 Task: Set the Customer Id to 'does not match regex' under New invoice in find invoice.
Action: Mouse moved to (190, 18)
Screenshot: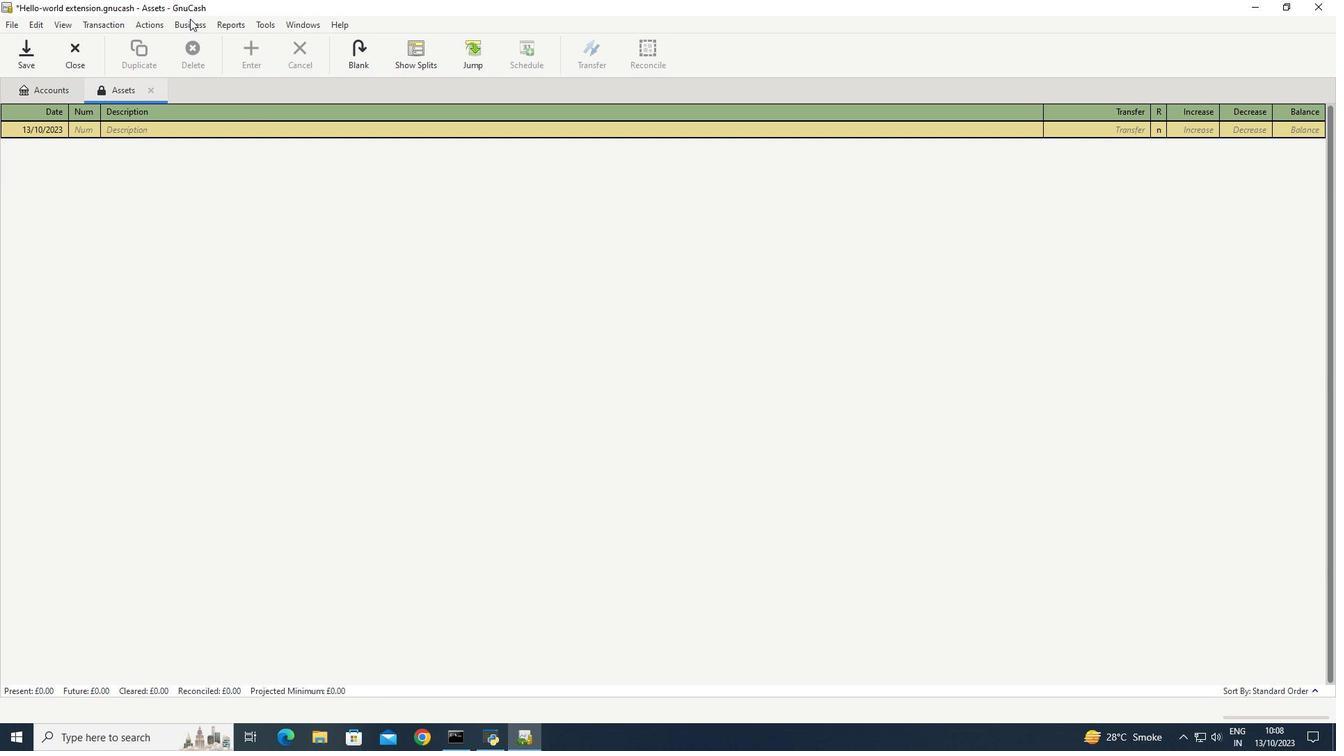 
Action: Mouse pressed left at (190, 18)
Screenshot: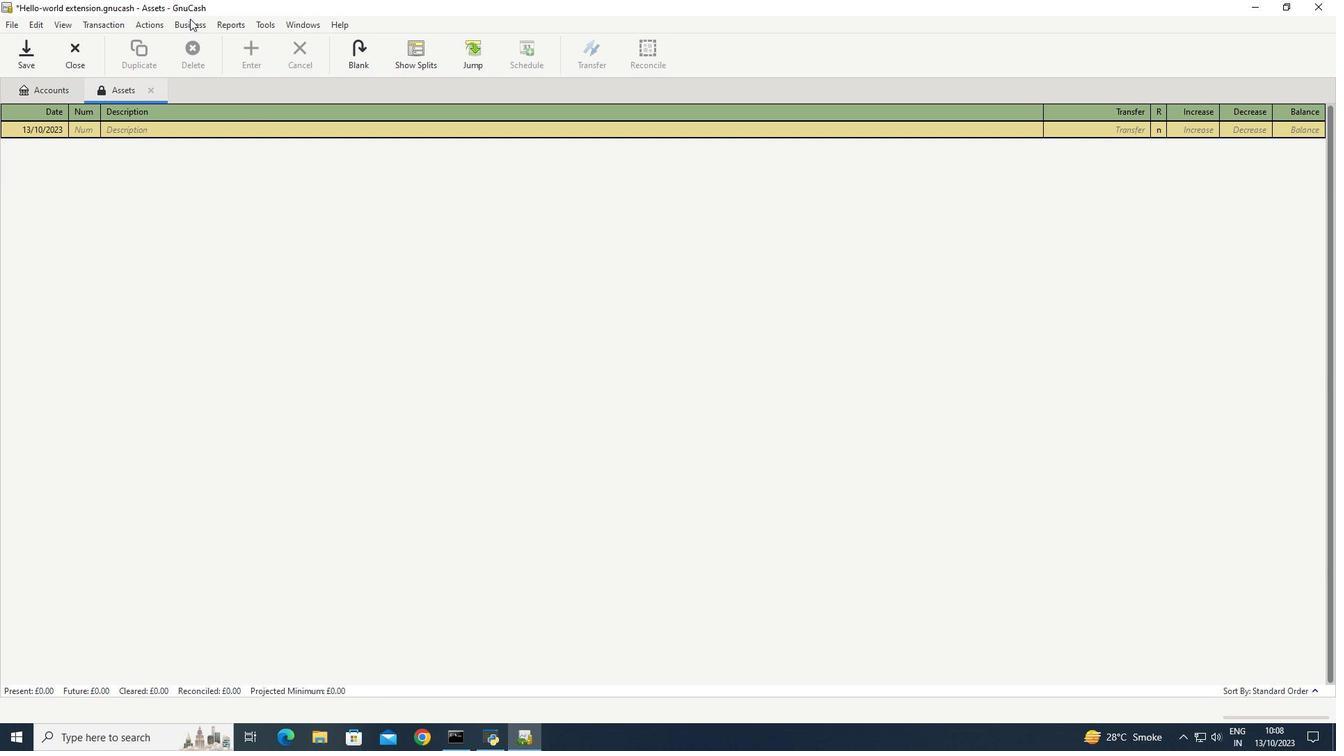 
Action: Mouse moved to (355, 108)
Screenshot: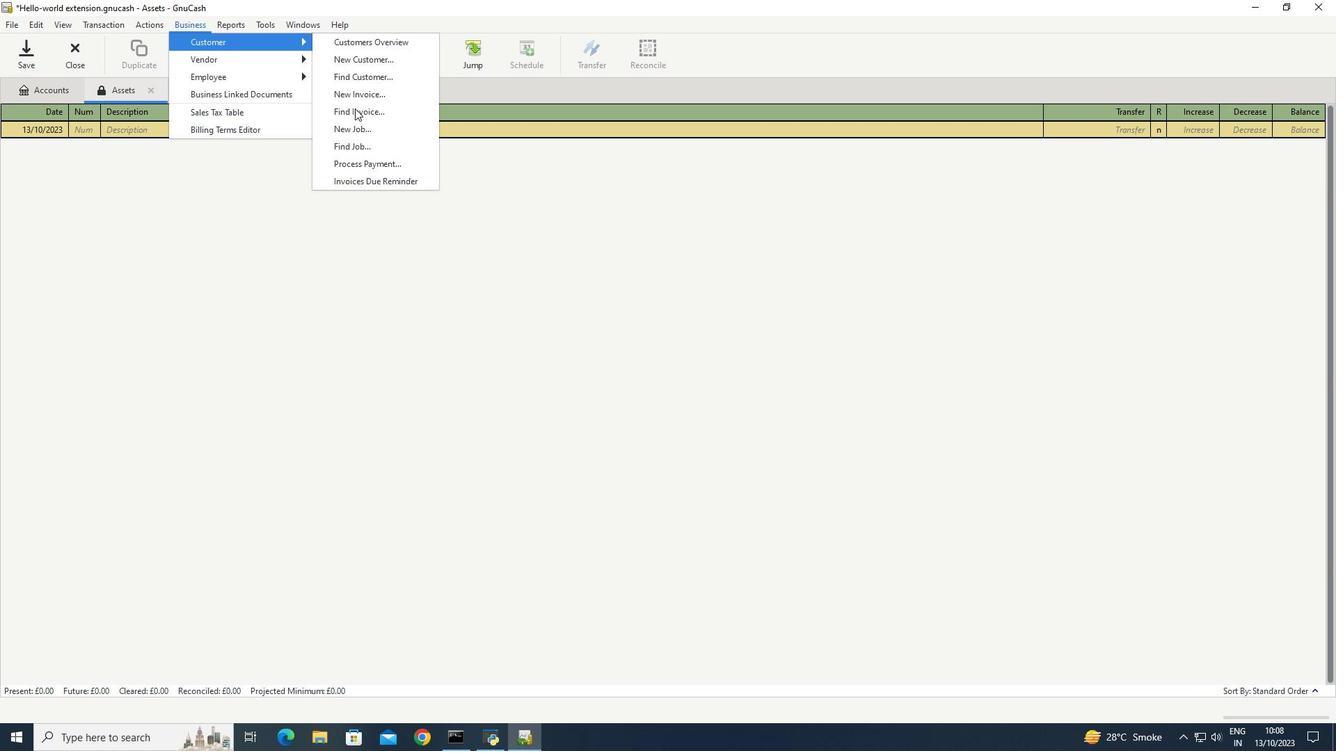 
Action: Mouse pressed left at (355, 108)
Screenshot: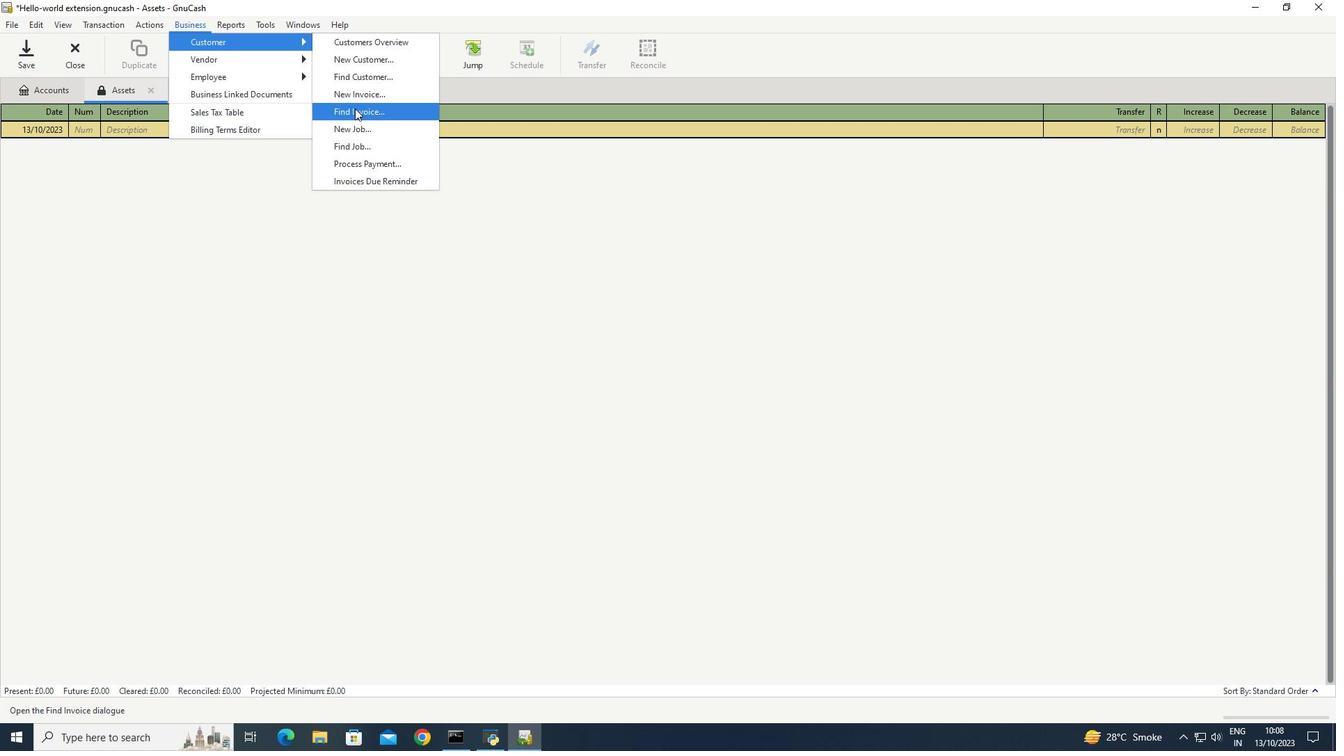 
Action: Mouse moved to (694, 471)
Screenshot: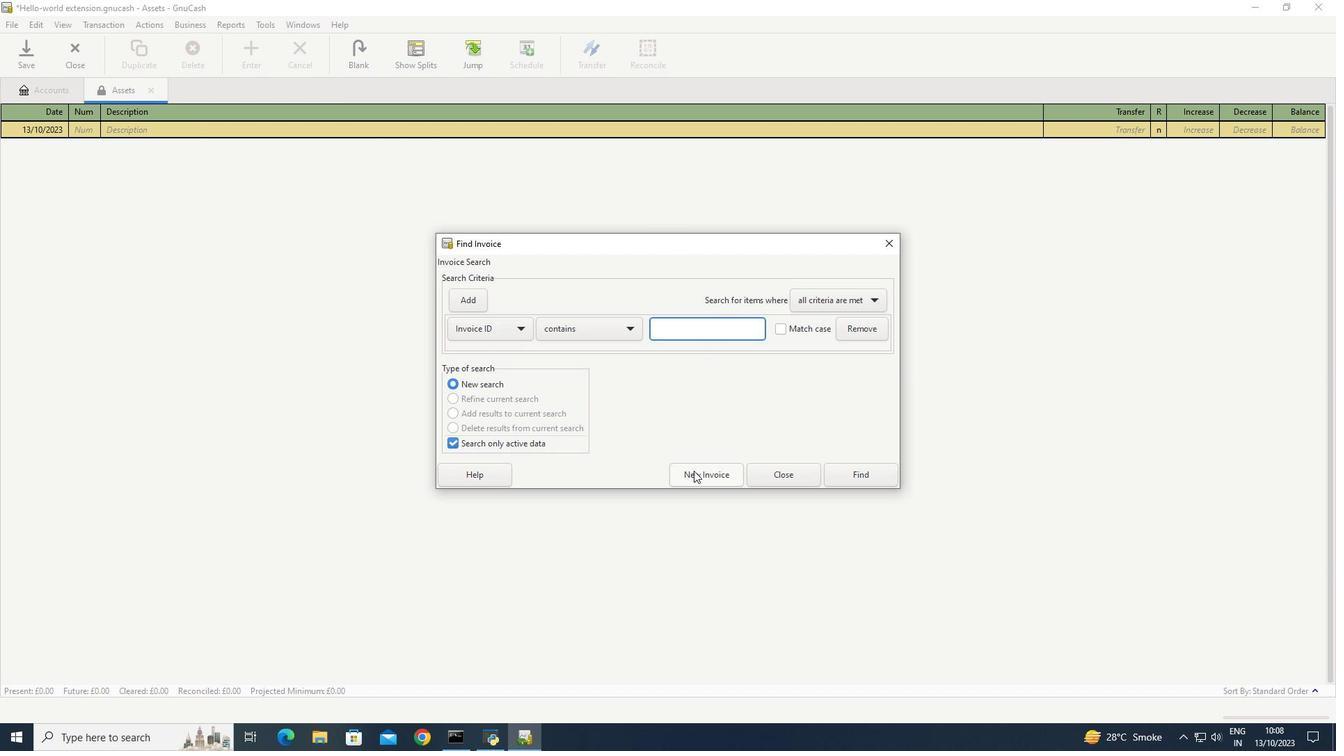 
Action: Mouse pressed left at (694, 471)
Screenshot: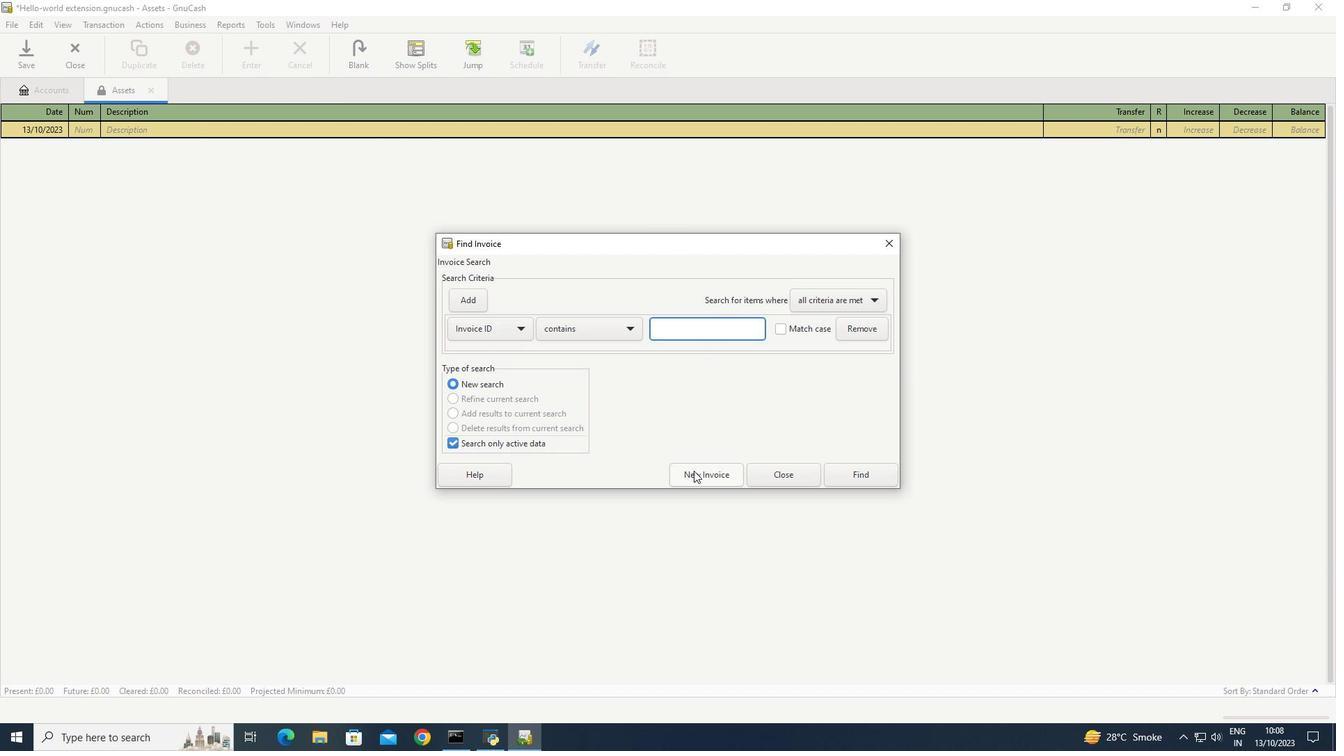 
Action: Mouse moved to (742, 369)
Screenshot: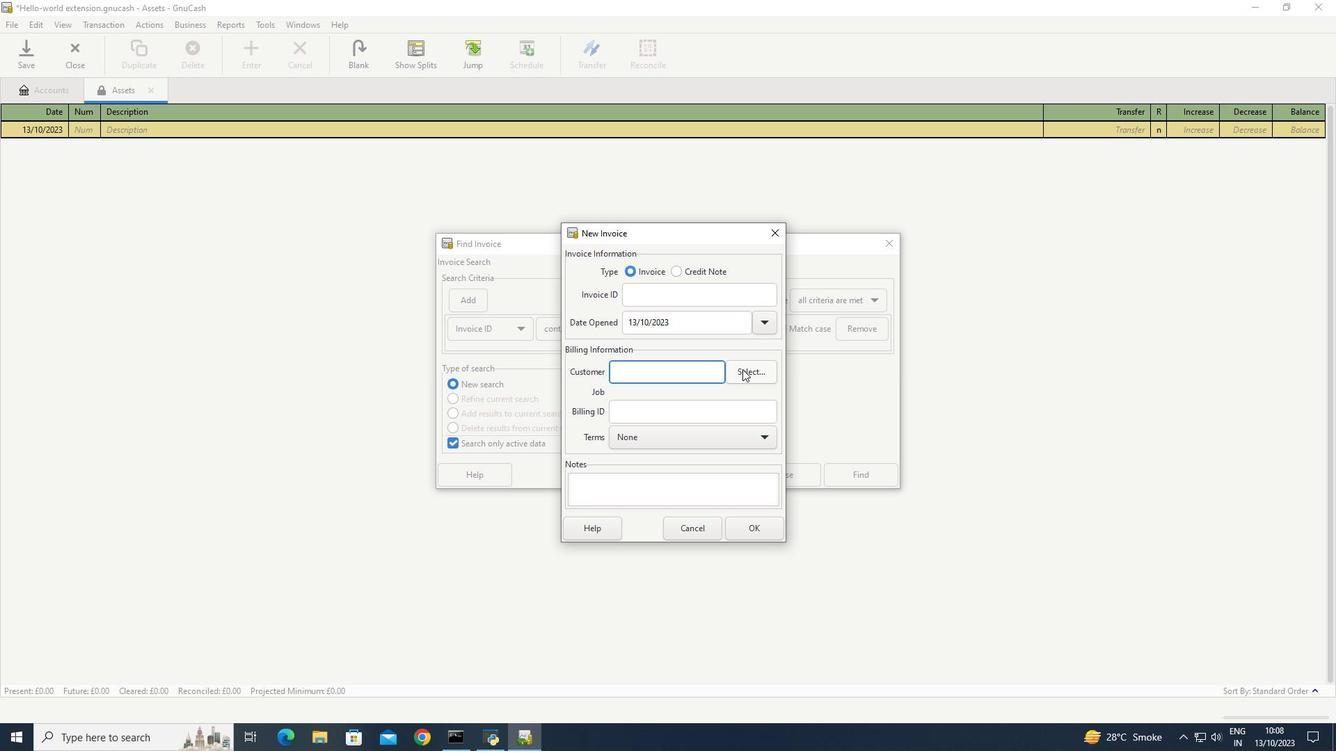 
Action: Mouse pressed left at (742, 369)
Screenshot: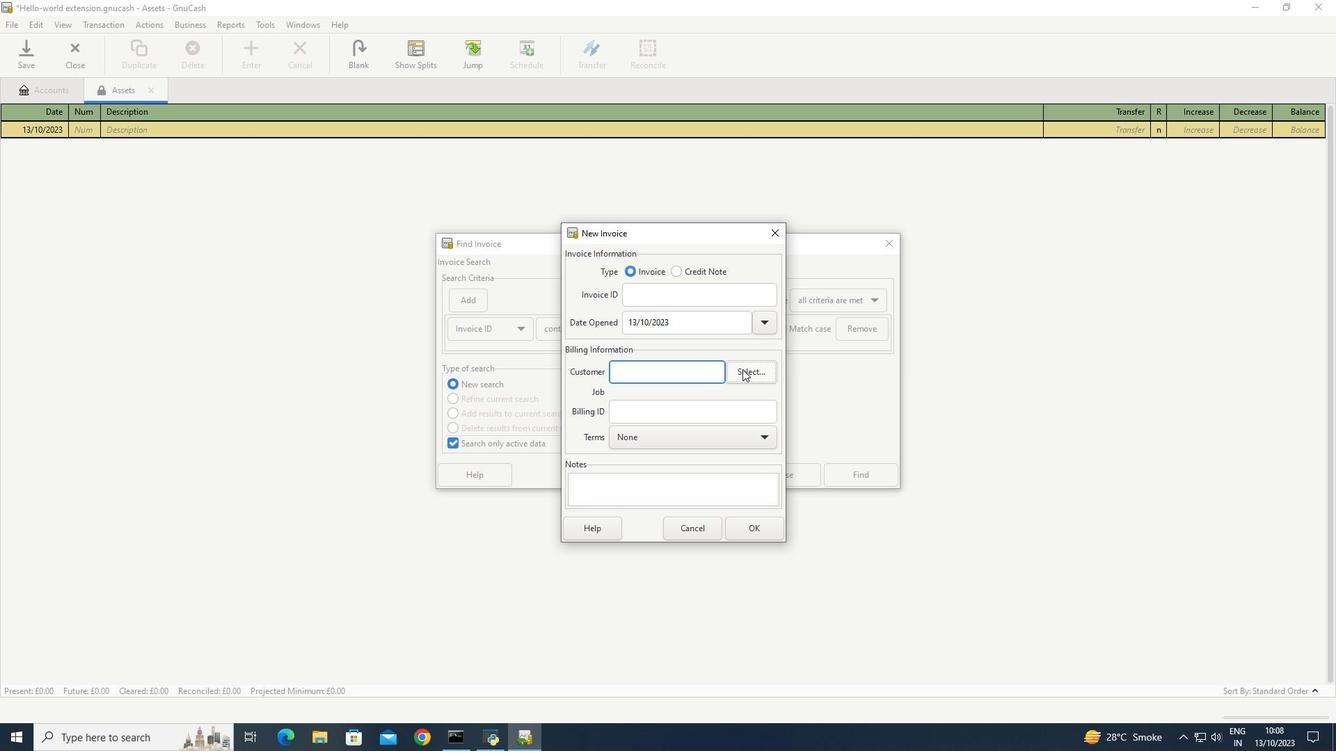 
Action: Mouse moved to (521, 328)
Screenshot: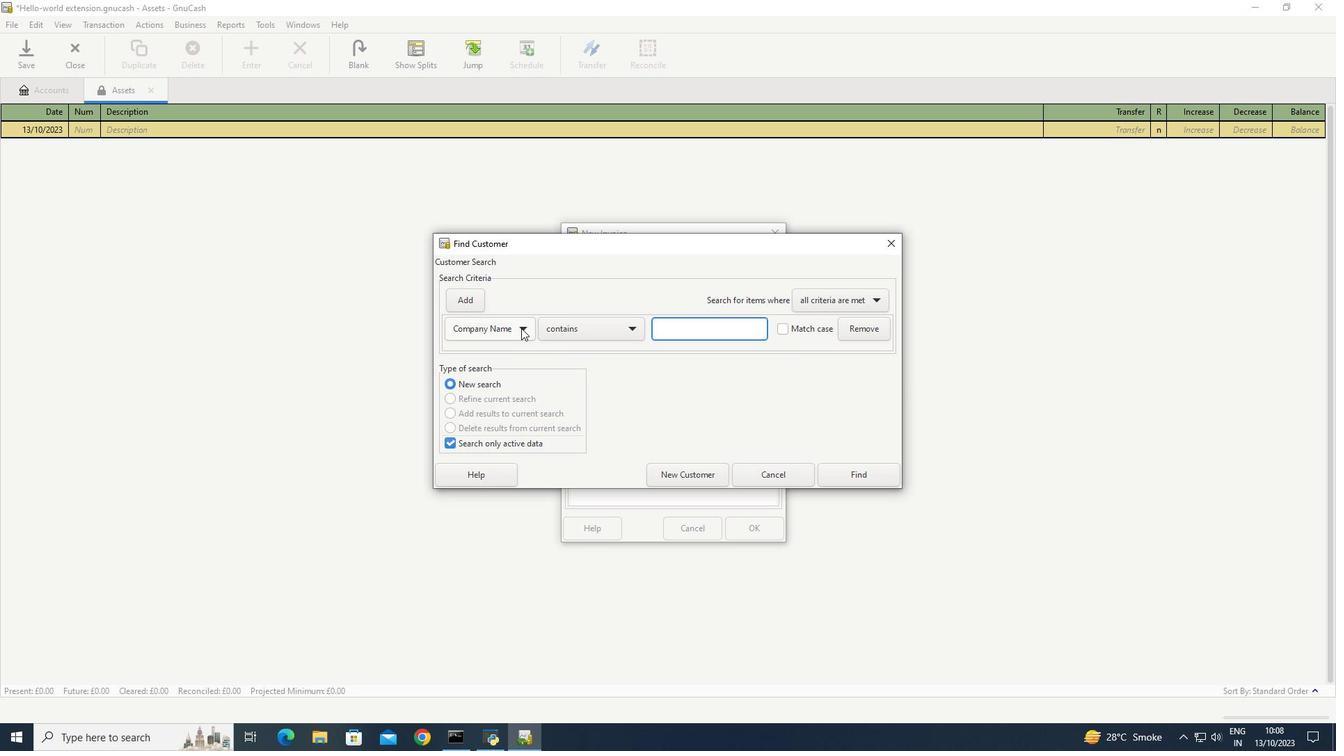 
Action: Mouse pressed left at (521, 328)
Screenshot: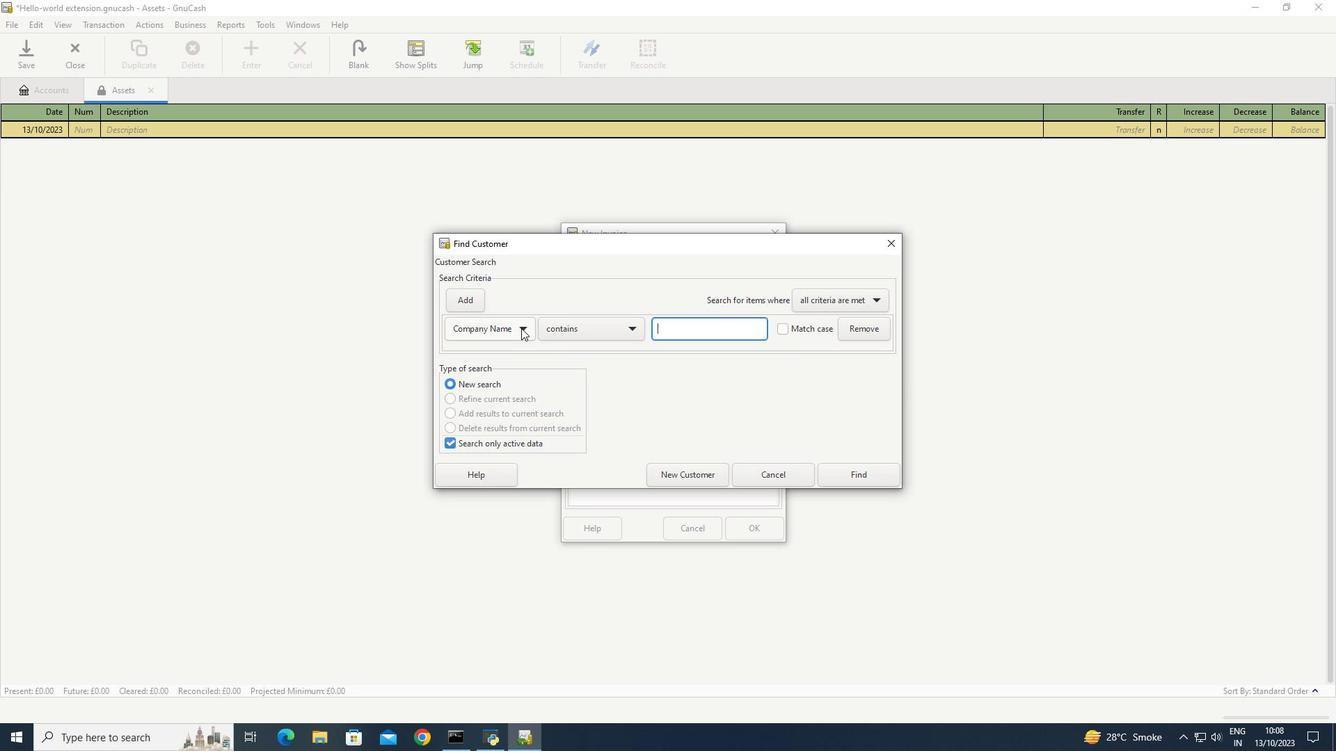 
Action: Mouse moved to (485, 351)
Screenshot: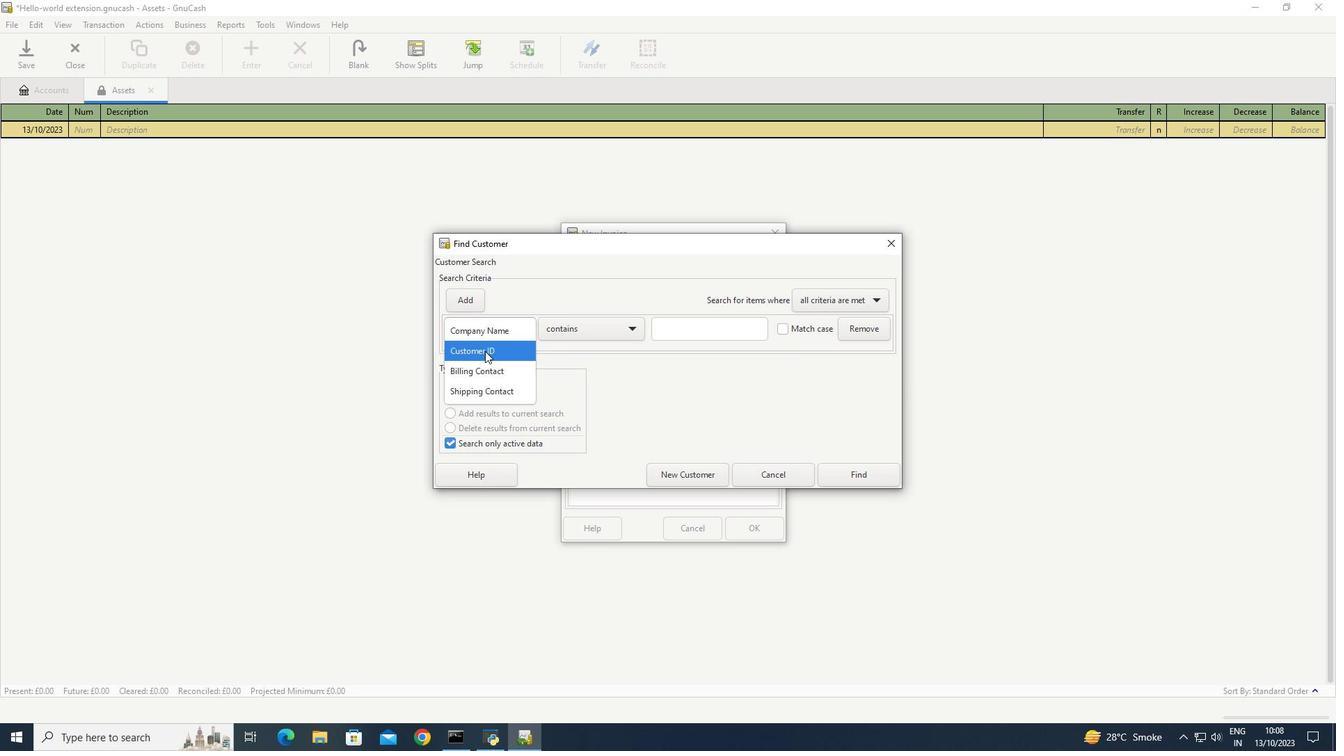 
Action: Mouse pressed left at (485, 351)
Screenshot: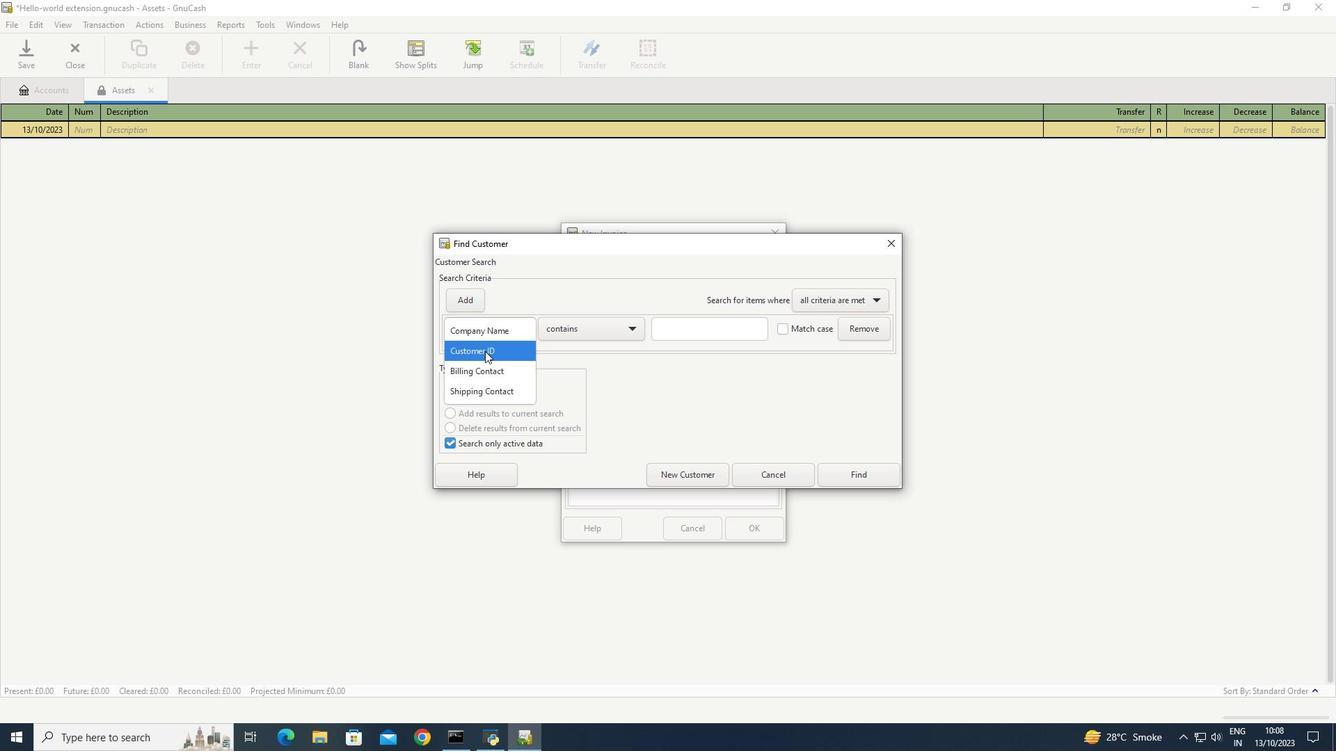 
Action: Mouse moved to (638, 329)
Screenshot: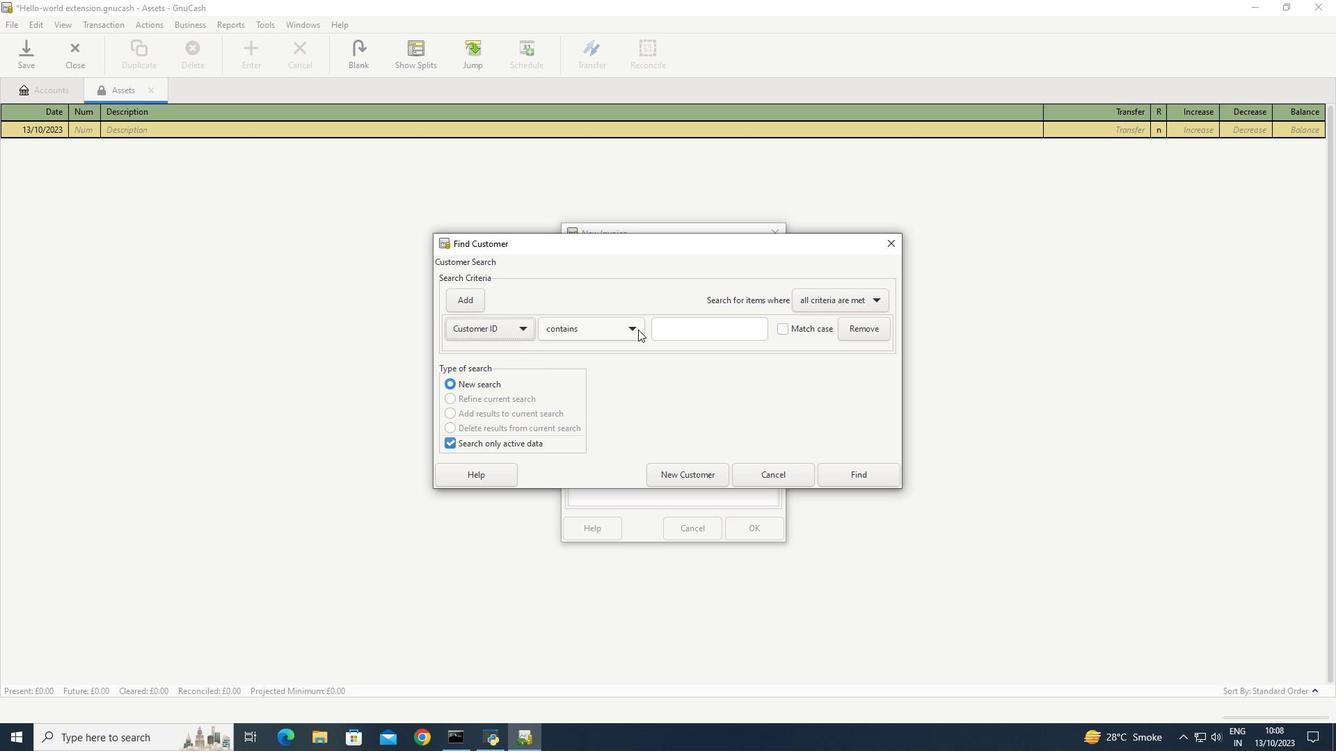 
Action: Mouse pressed left at (638, 329)
Screenshot: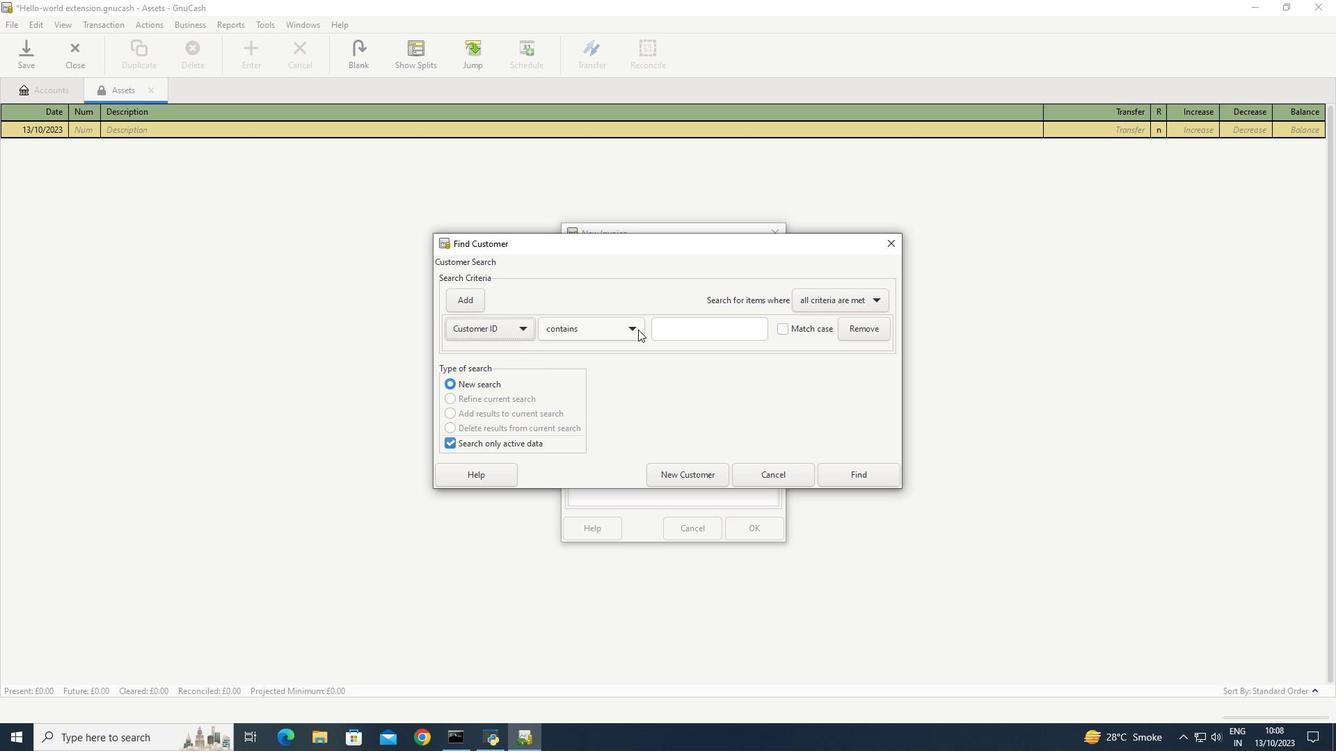 
Action: Mouse moved to (586, 392)
Screenshot: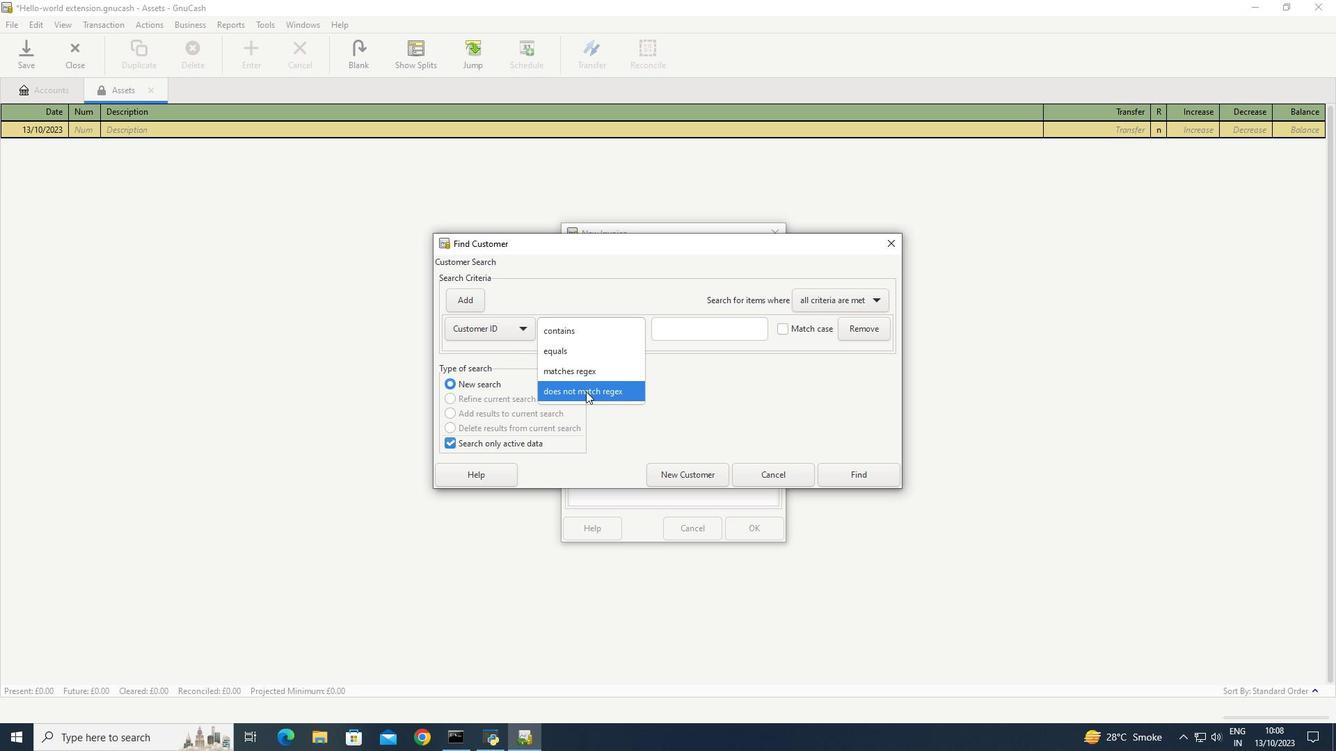 
Action: Mouse pressed left at (586, 392)
Screenshot: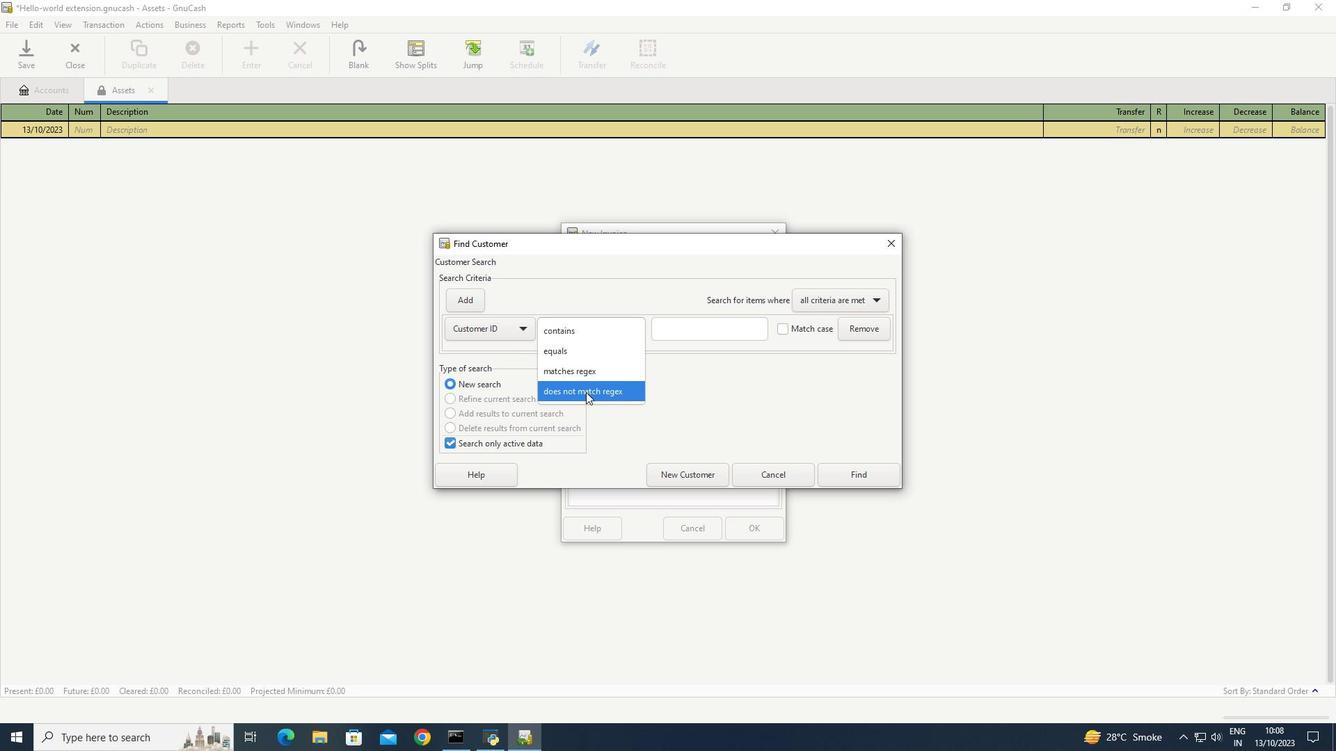 
Action: Mouse moved to (654, 391)
Screenshot: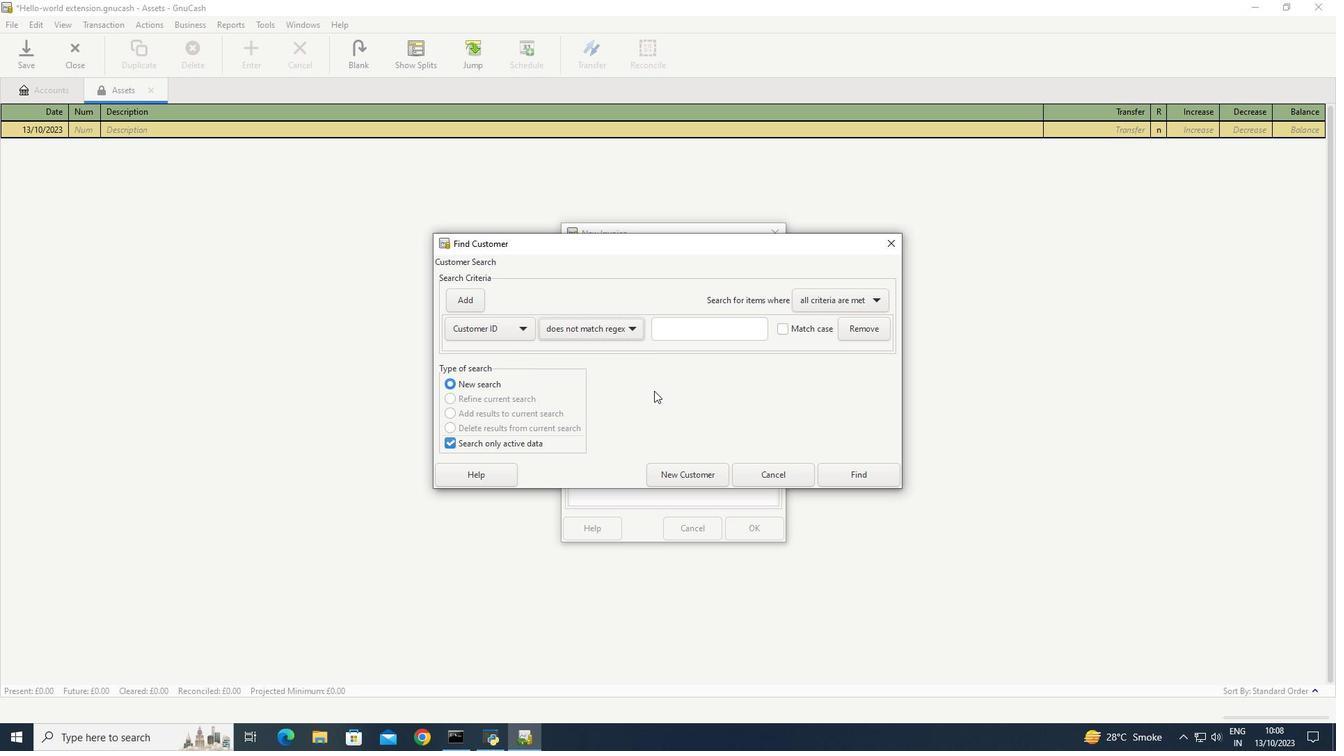 
Action: Mouse pressed left at (654, 391)
Screenshot: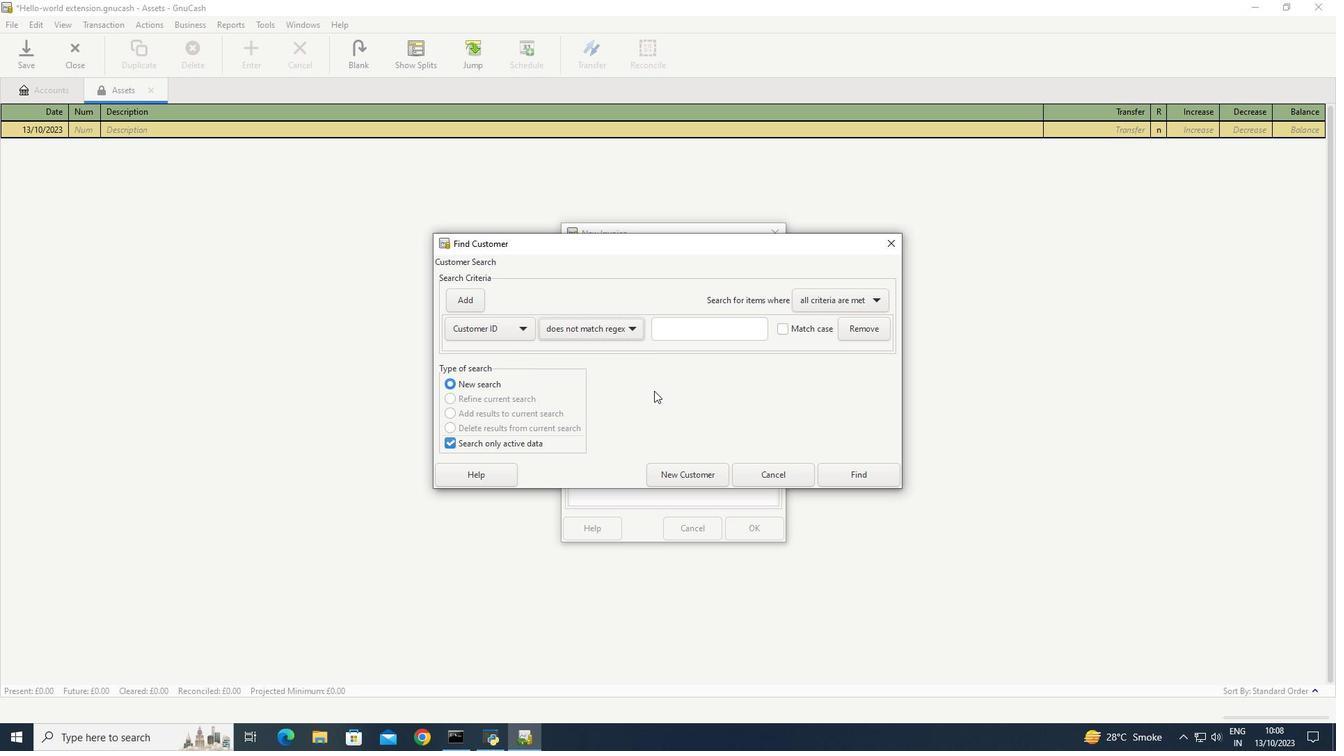 
